 Task: Send an email with the signature Giselle Flores with the subject Thank you for a donation and the message Could you provide me with the sales report for the last quarter? from softage.5@softage.net to softage.10@softage.net and softage.3@softage.net
Action: Mouse moved to (30, 47)
Screenshot: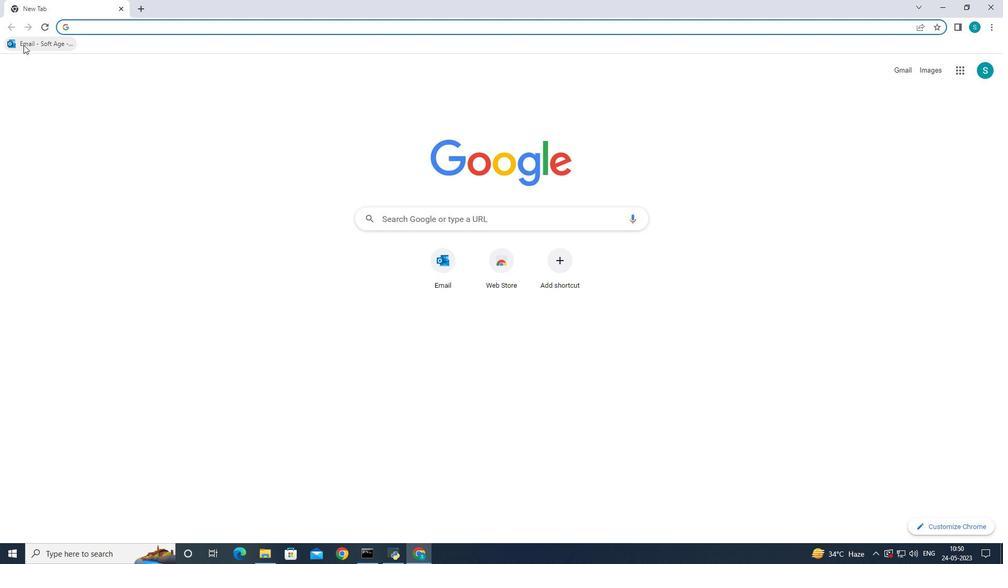 
Action: Mouse pressed left at (30, 47)
Screenshot: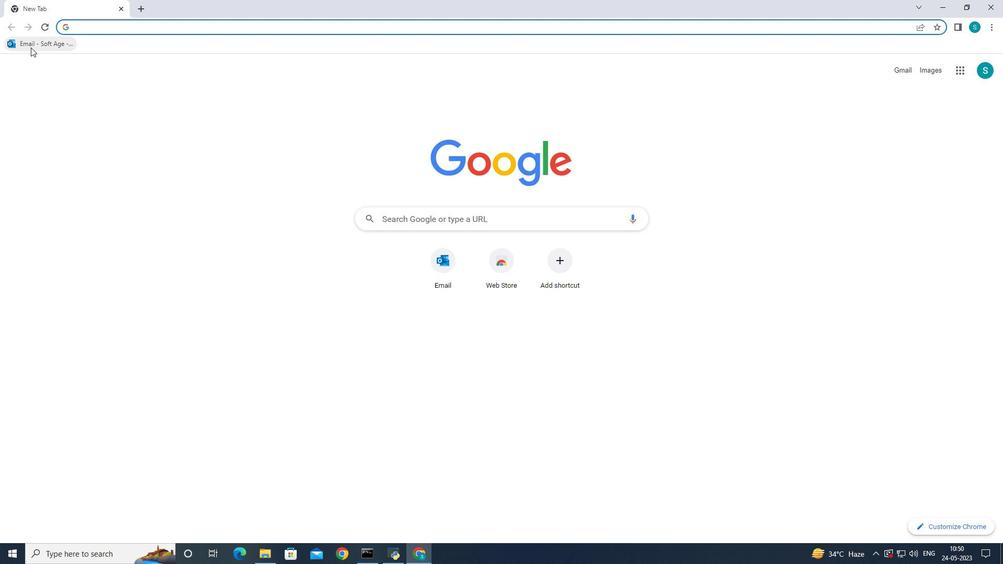 
Action: Mouse moved to (132, 87)
Screenshot: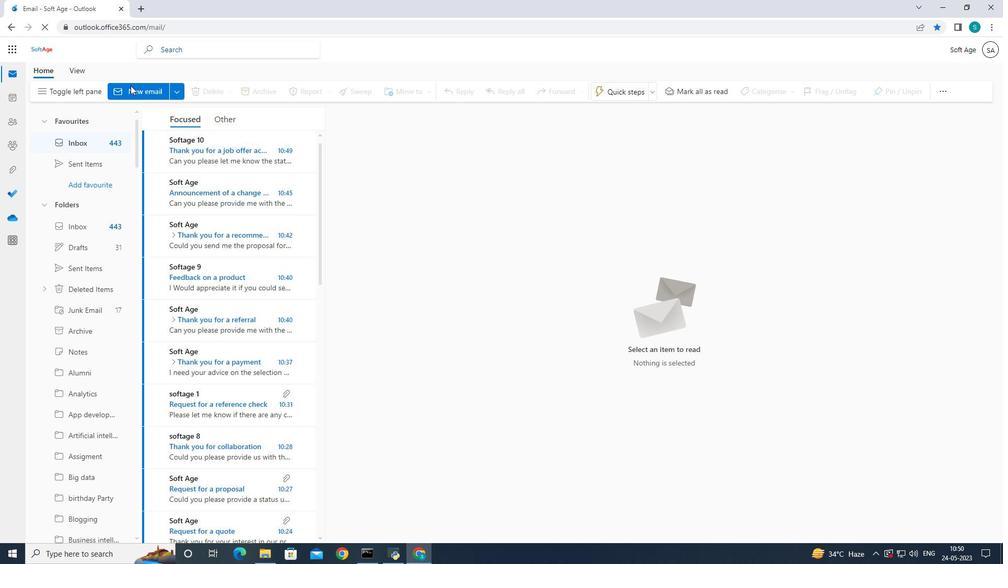 
Action: Mouse pressed left at (132, 87)
Screenshot: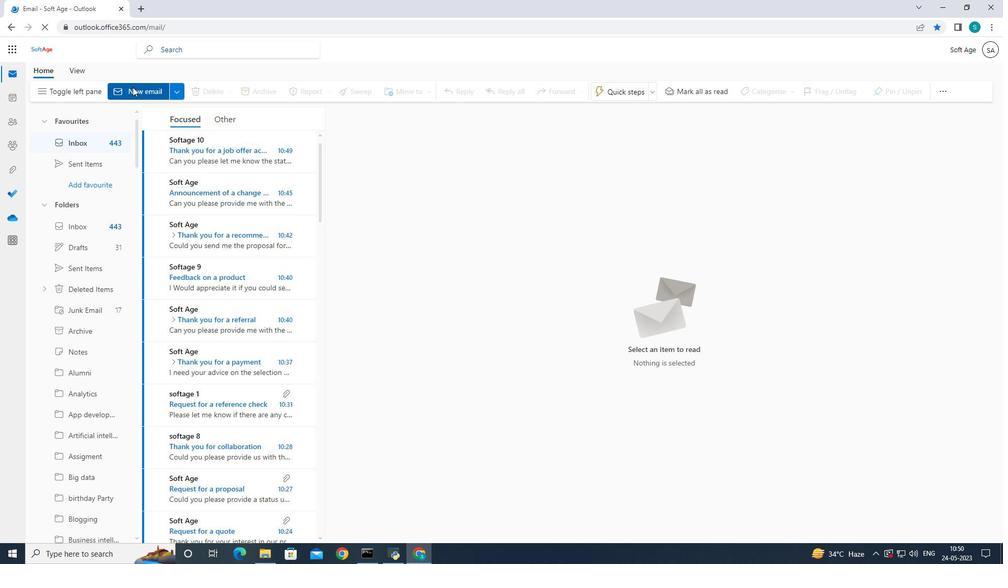
Action: Mouse moved to (133, 87)
Screenshot: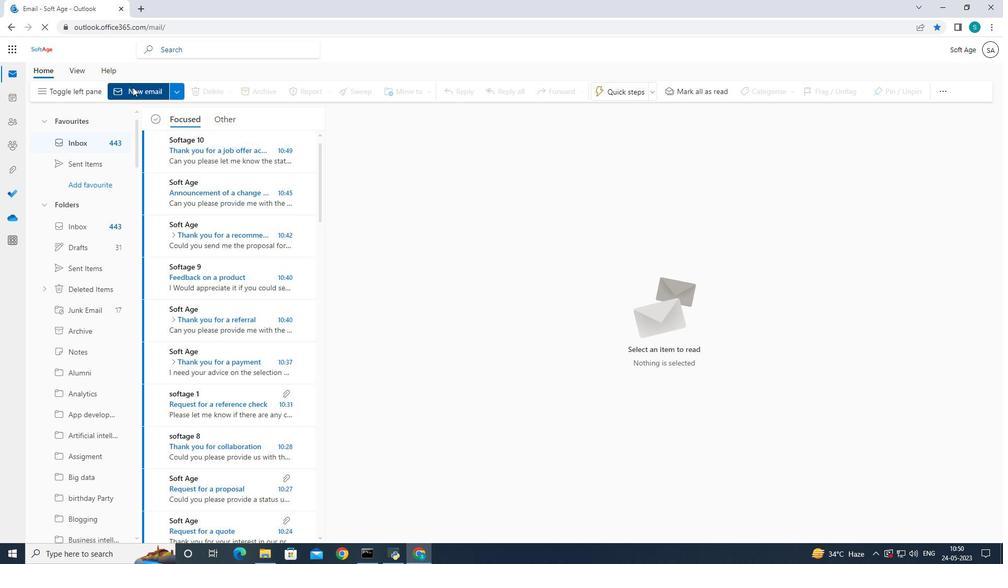 
Action: Mouse pressed left at (133, 87)
Screenshot: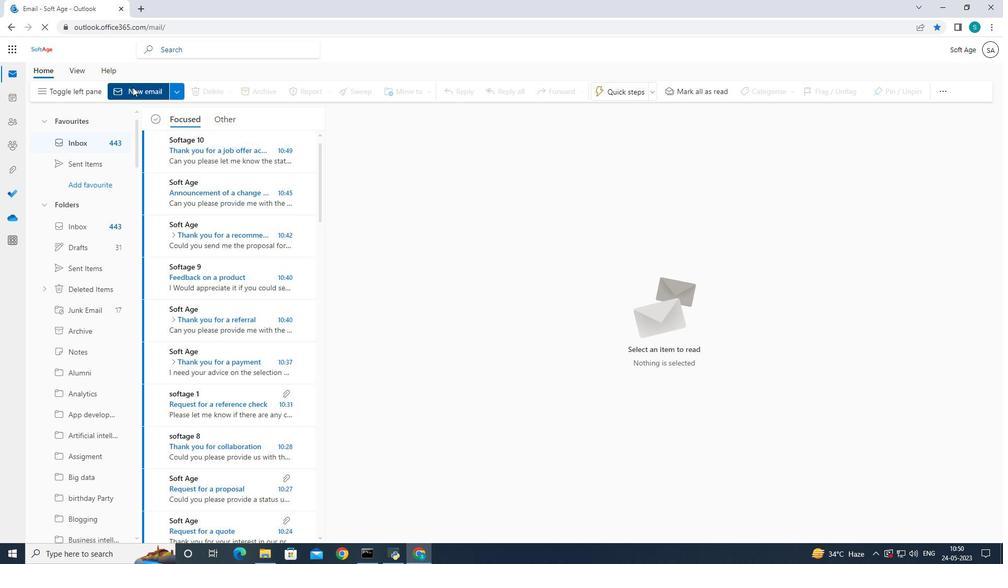 
Action: Mouse moved to (682, 96)
Screenshot: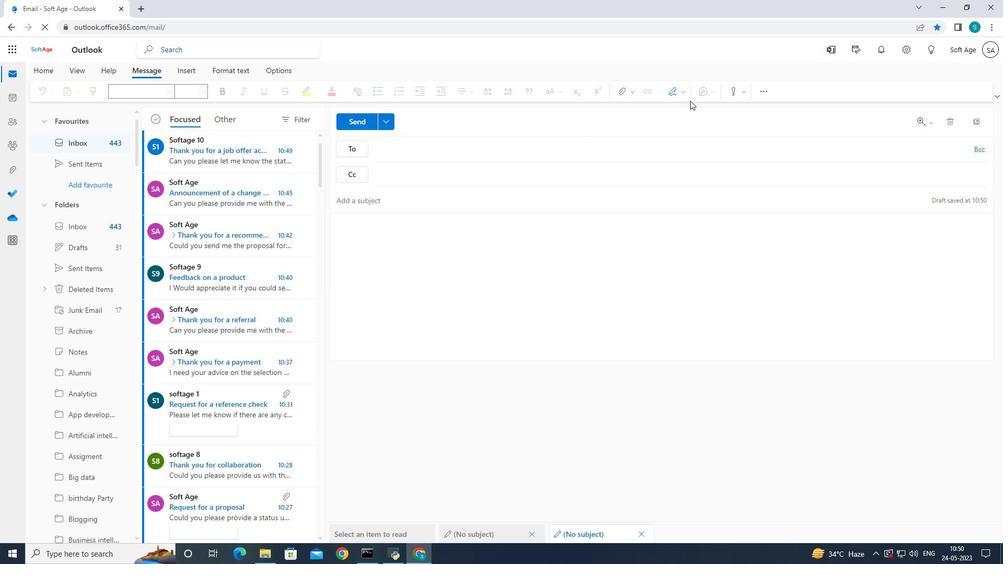 
Action: Mouse pressed left at (682, 96)
Screenshot: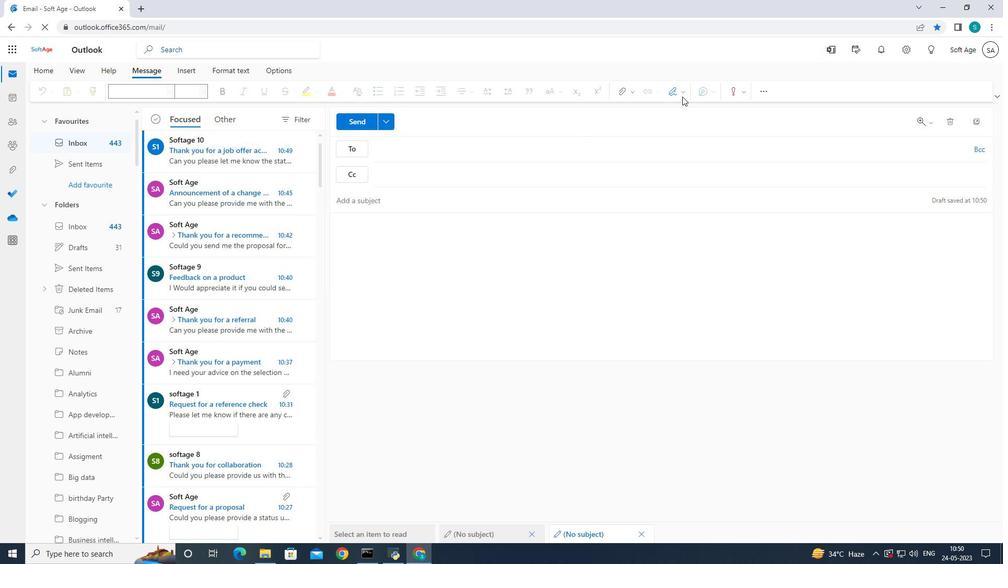 
Action: Mouse moved to (664, 132)
Screenshot: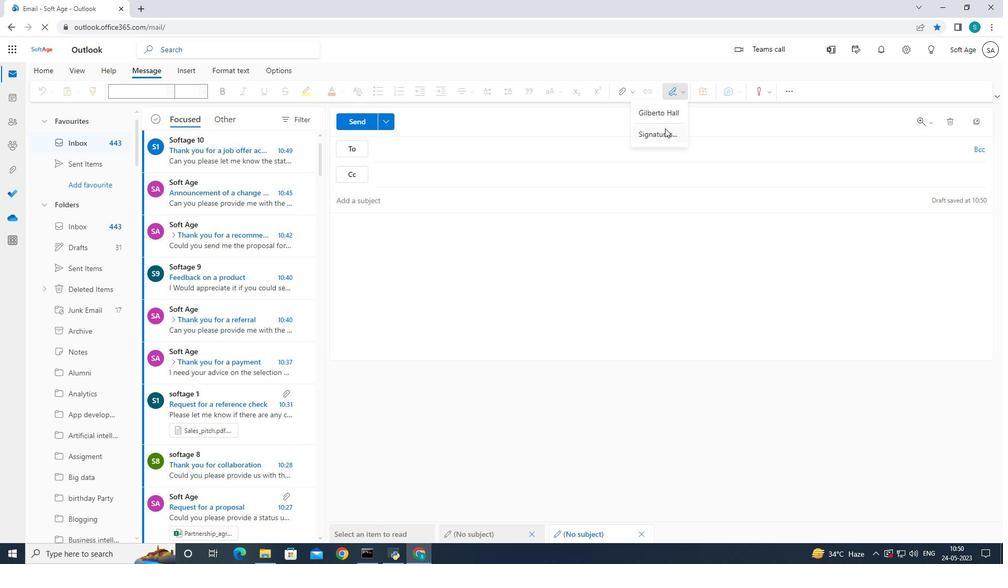 
Action: Mouse pressed left at (664, 132)
Screenshot: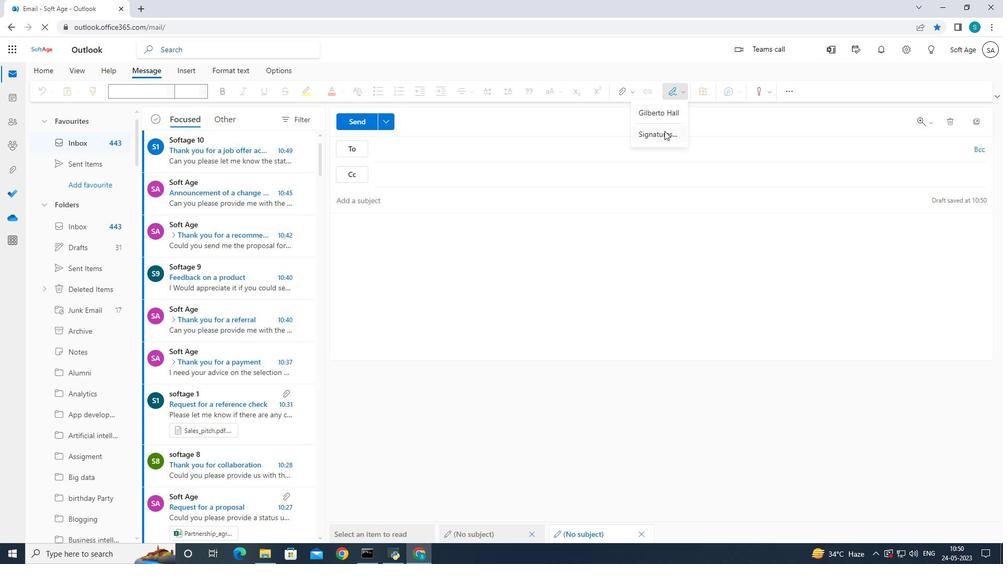 
Action: Mouse moved to (712, 175)
Screenshot: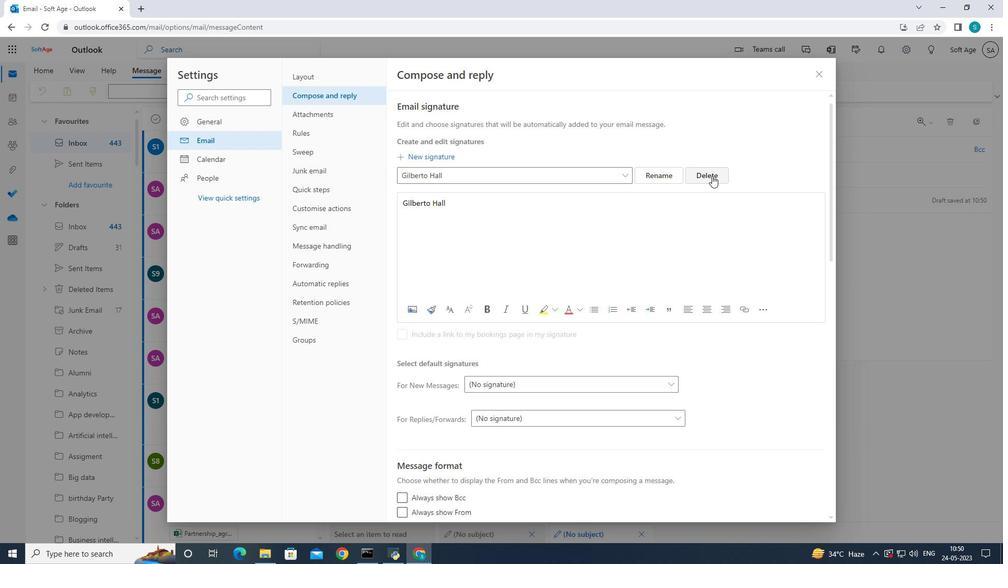 
Action: Mouse pressed left at (712, 175)
Screenshot: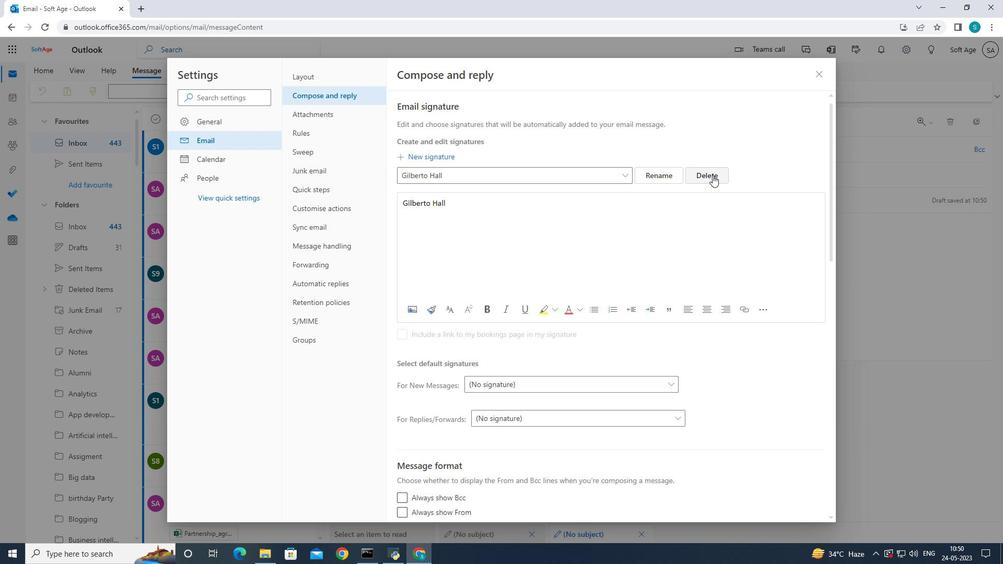 
Action: Mouse moved to (636, 175)
Screenshot: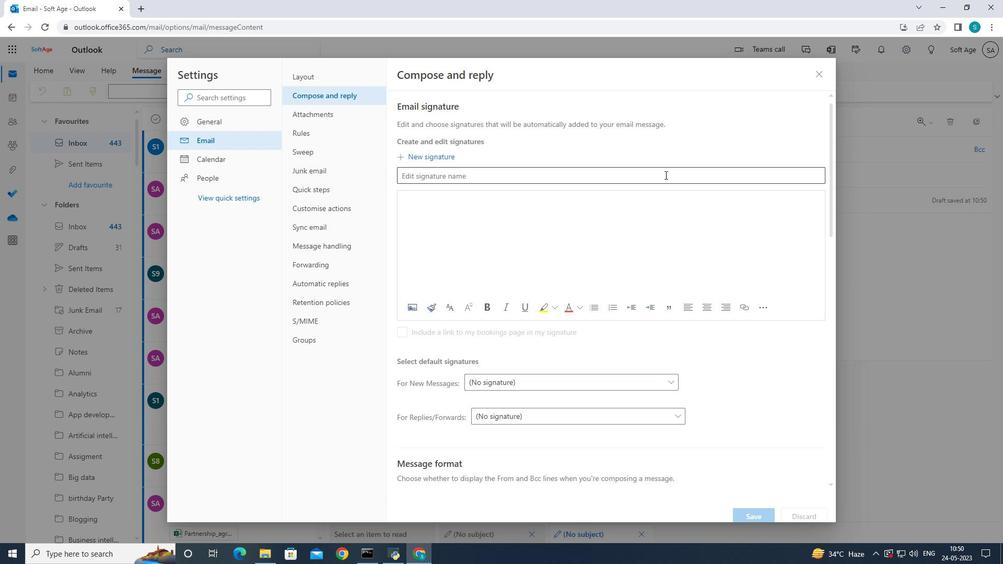 
Action: Mouse pressed left at (636, 175)
Screenshot: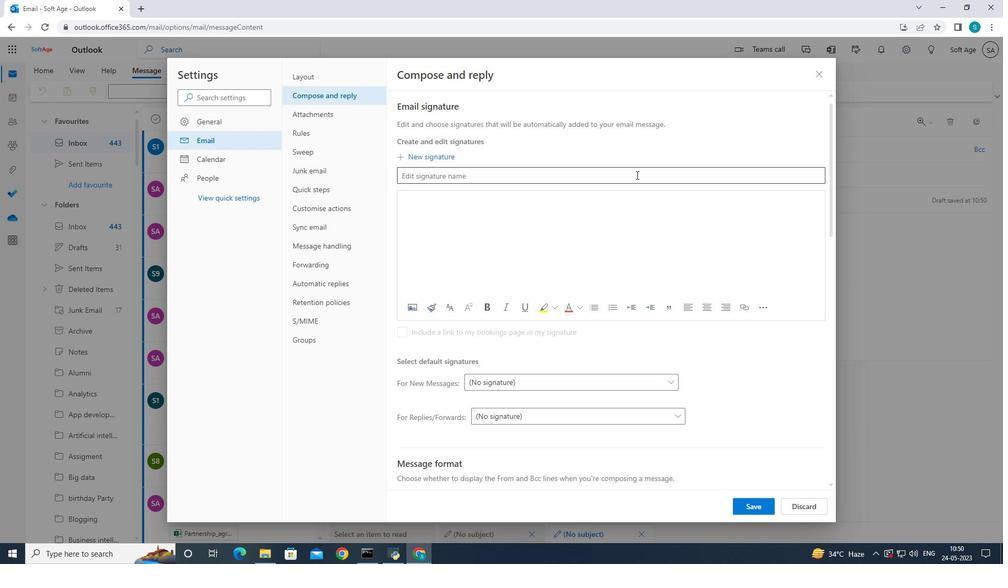 
Action: Mouse moved to (731, 164)
Screenshot: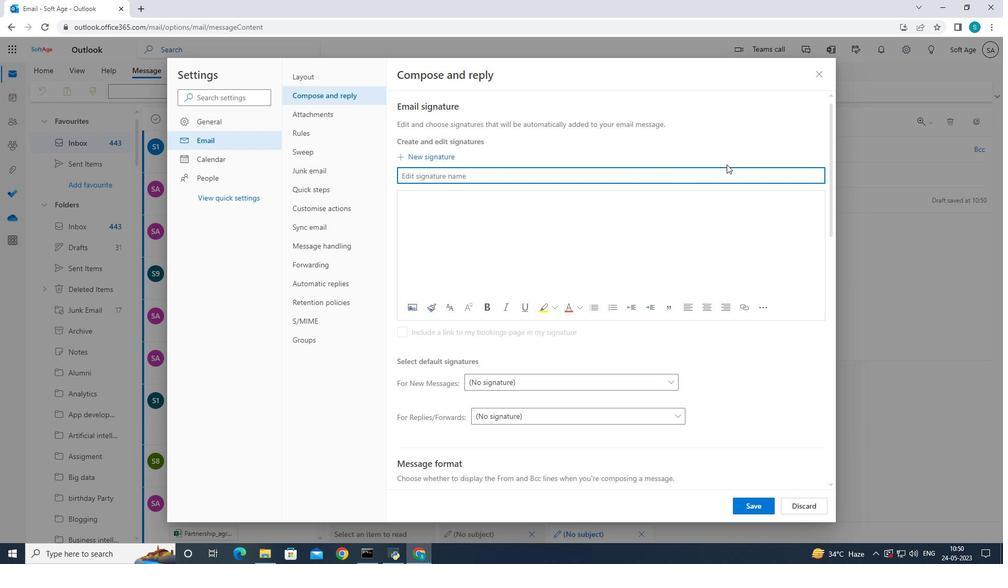 
Action: Key pressed <Key.caps_lock>G<Key.caps_lock>iselle<Key.space><Key.caps_lock>F<Key.caps_lock>lores
Screenshot: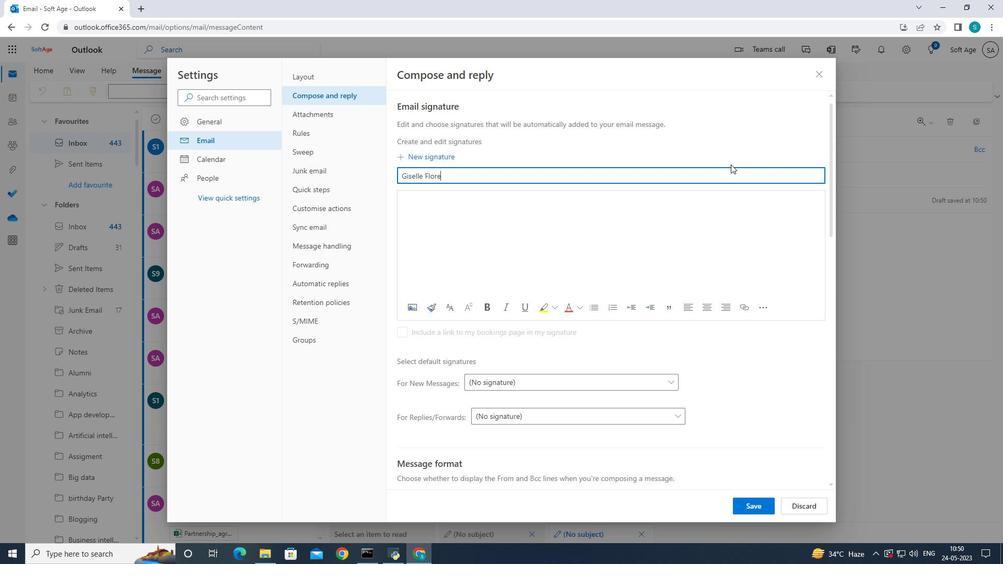 
Action: Mouse moved to (610, 203)
Screenshot: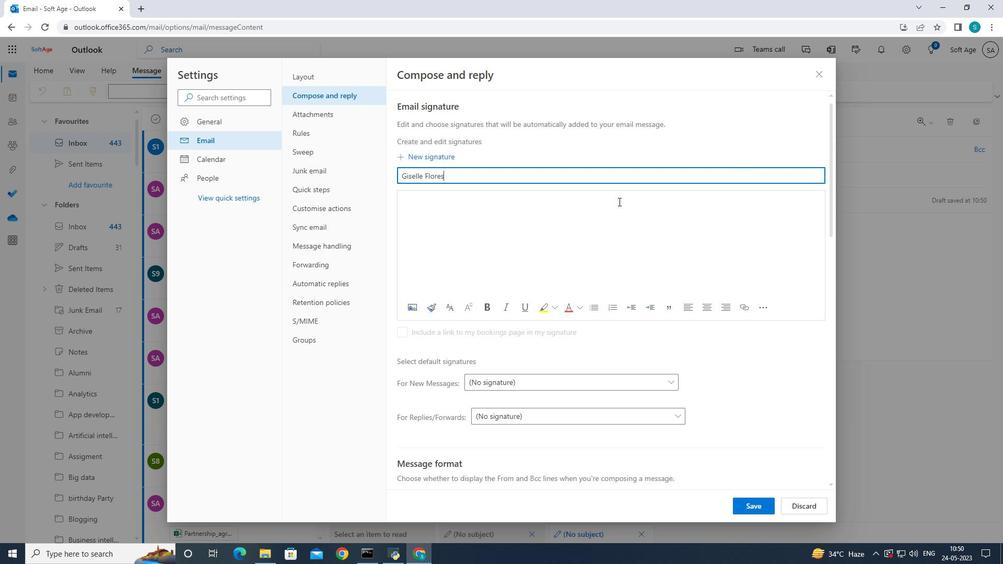 
Action: Mouse pressed left at (610, 203)
Screenshot: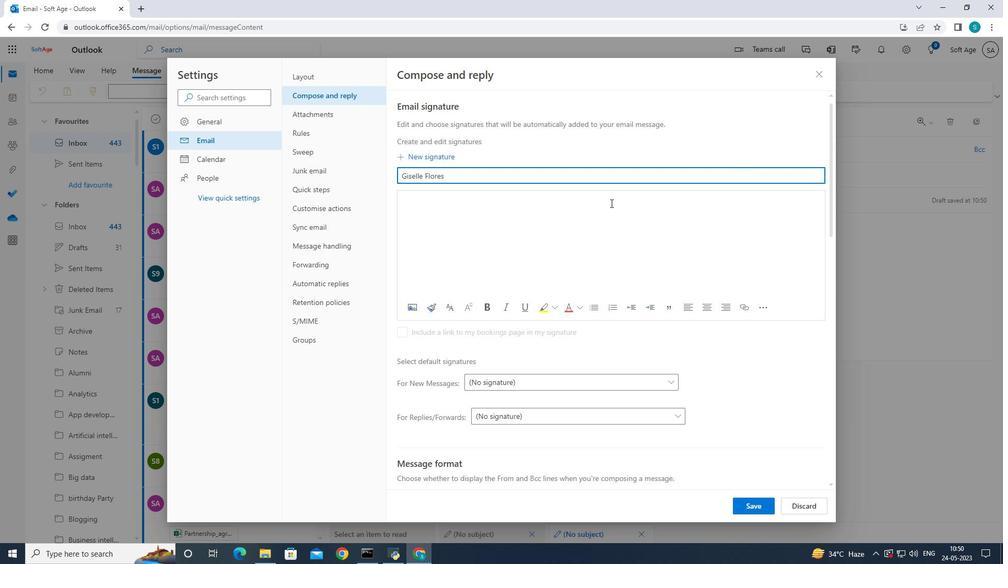 
Action: Key pressed <Key.caps_lock>G<Key.caps_lock>iselle<Key.space><Key.caps_lock>F<Key.caps_lock>lores
Screenshot: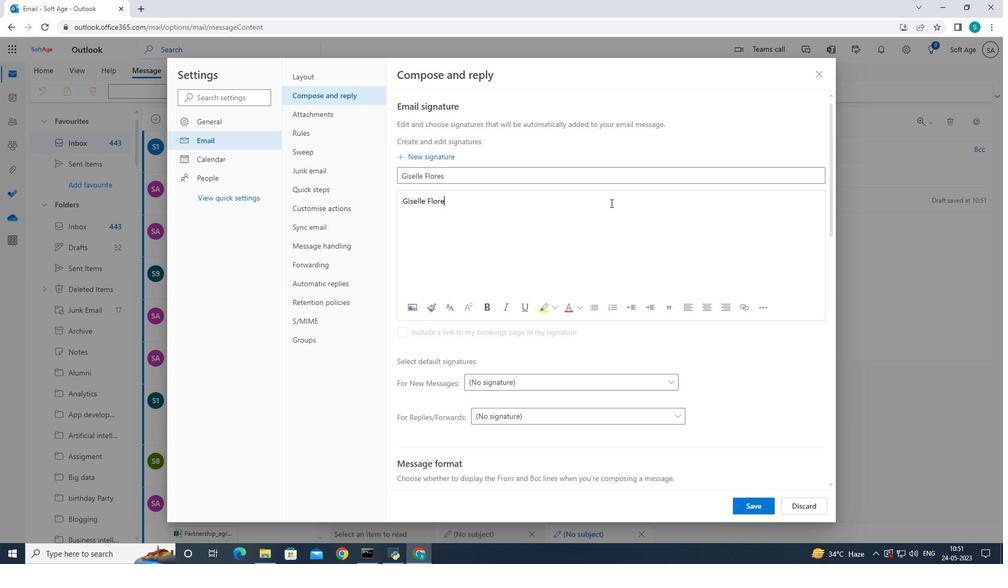 
Action: Mouse moved to (759, 505)
Screenshot: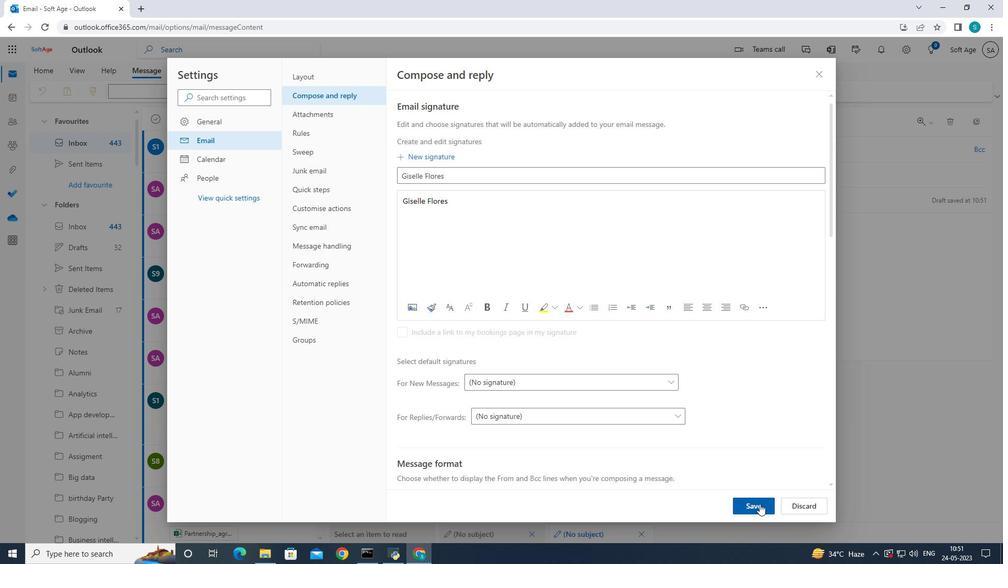 
Action: Mouse pressed left at (759, 505)
Screenshot: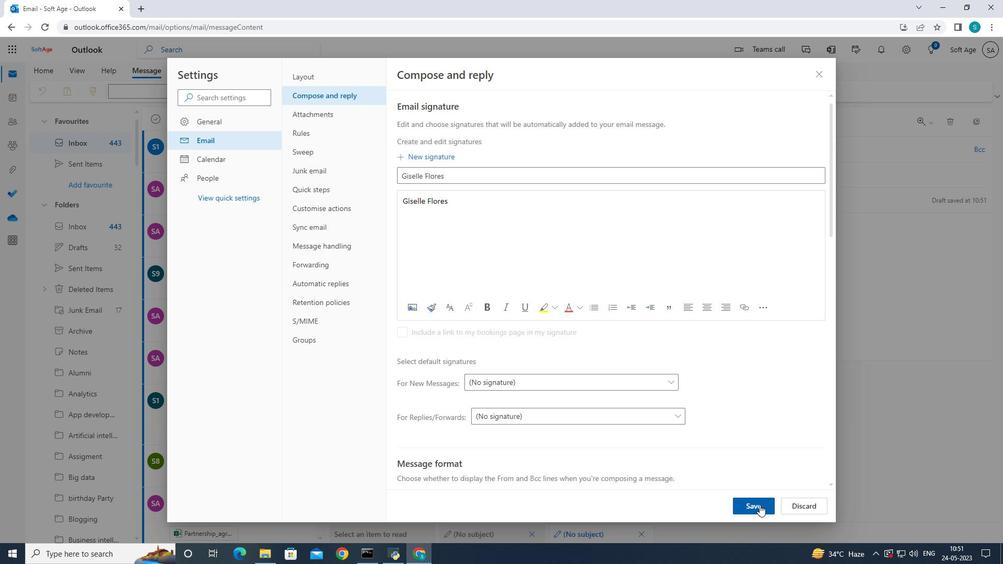 
Action: Mouse moved to (824, 78)
Screenshot: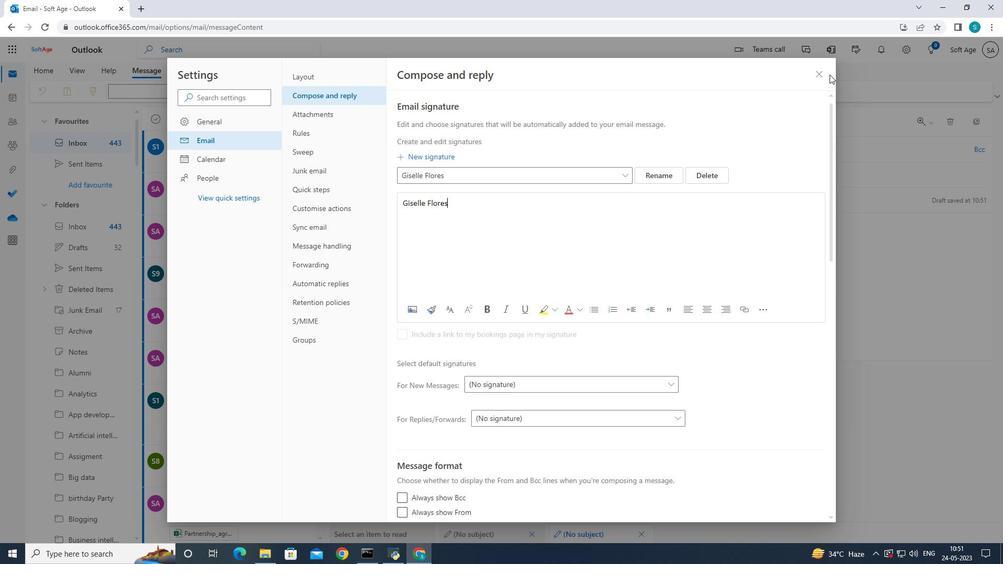 
Action: Mouse pressed left at (824, 78)
Screenshot: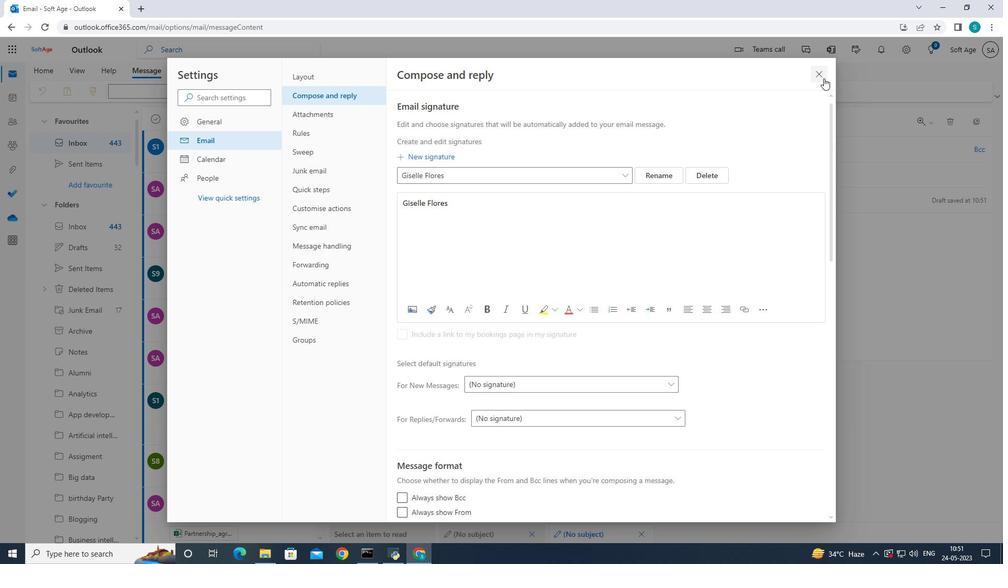 
Action: Mouse moved to (420, 199)
Screenshot: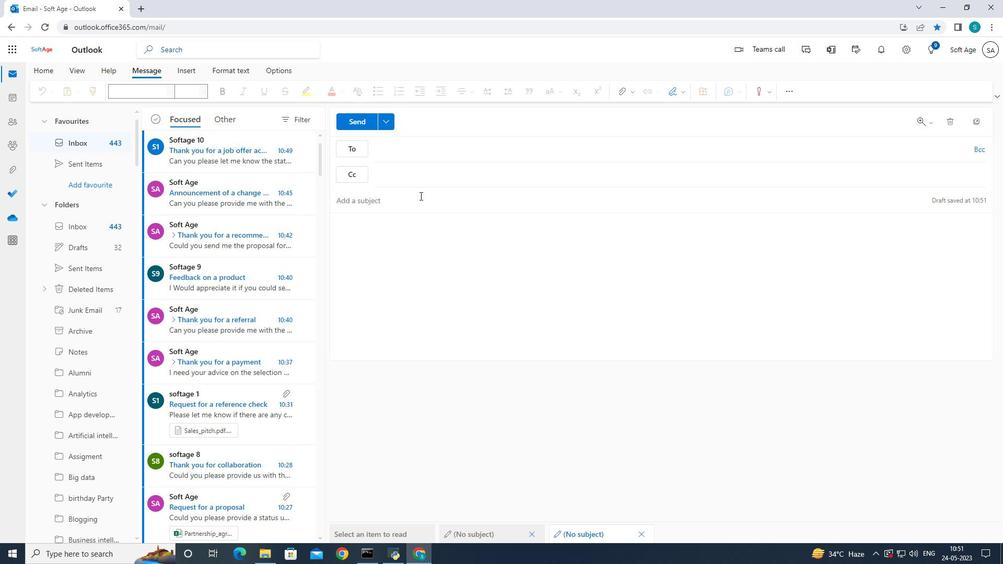 
Action: Mouse pressed left at (420, 199)
Screenshot: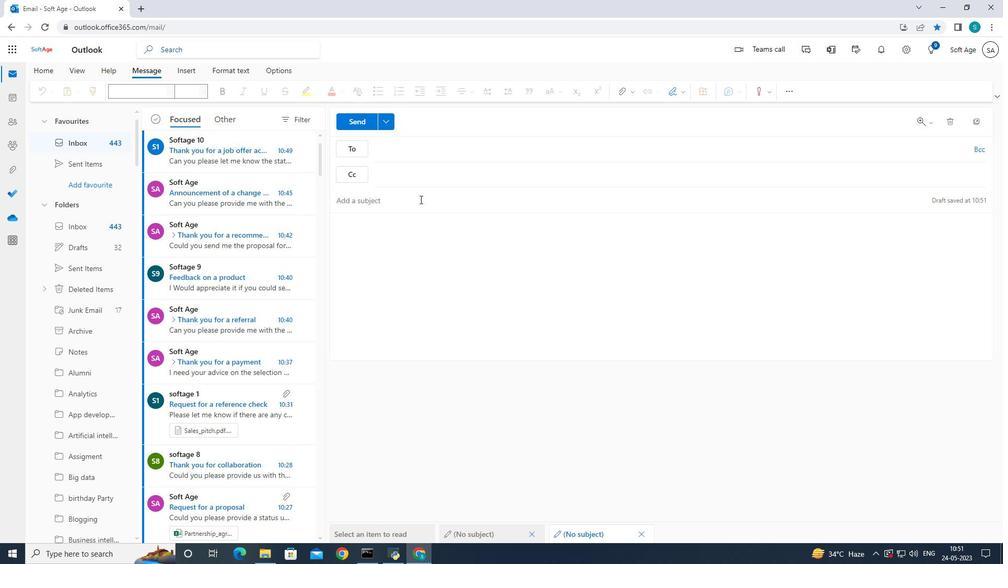 
Action: Mouse moved to (518, 205)
Screenshot: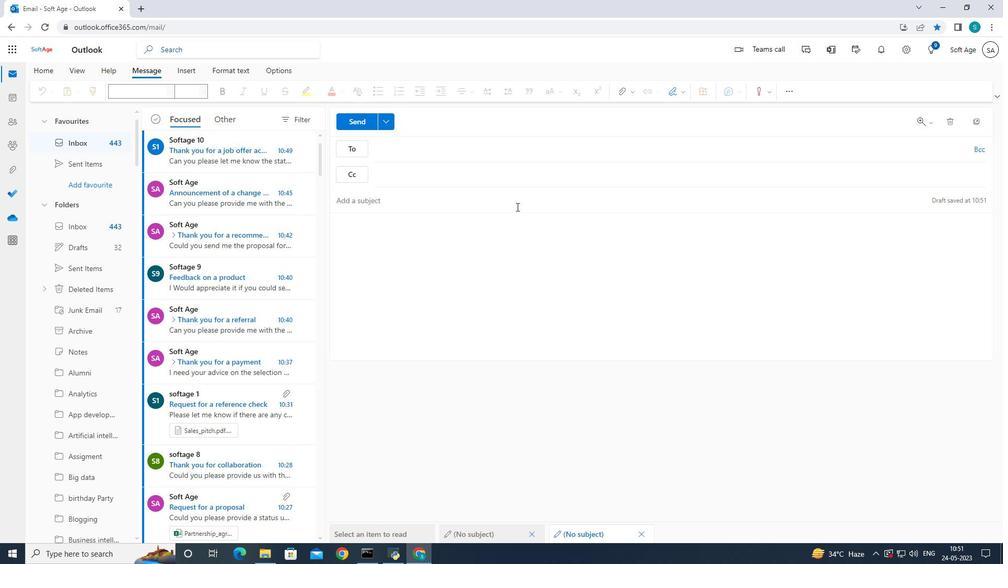 
Action: Key pressed <Key.caps_lock>T<Key.caps_lock>hank<Key.space>you<Key.space>for<Key.space>a<Key.space>donation
Screenshot: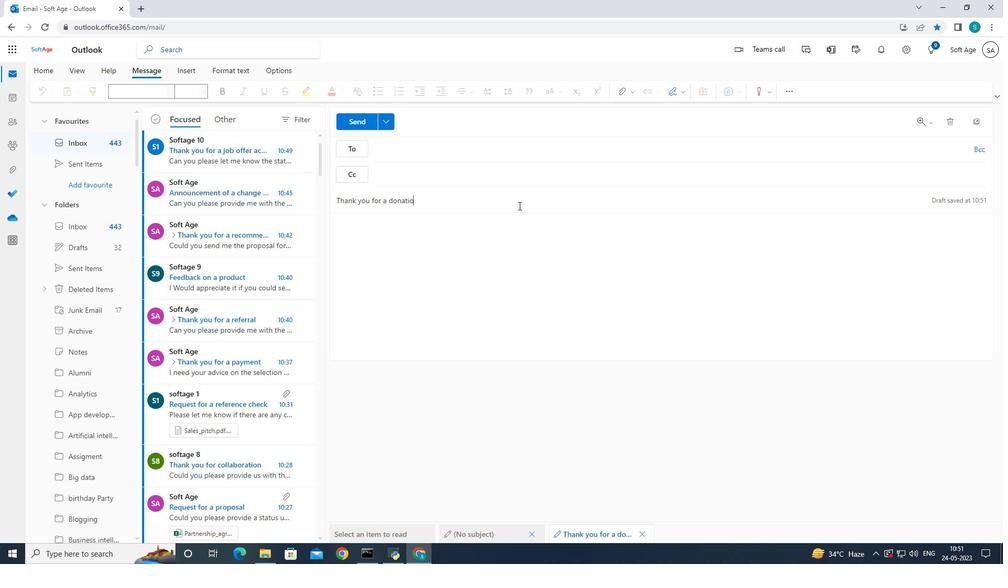
Action: Mouse moved to (376, 239)
Screenshot: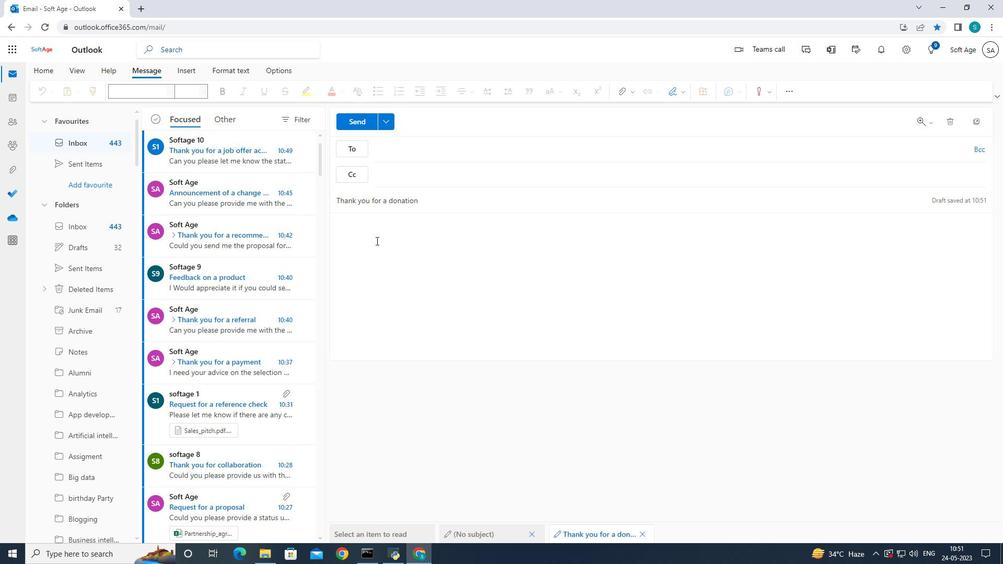 
Action: Mouse pressed left at (376, 239)
Screenshot: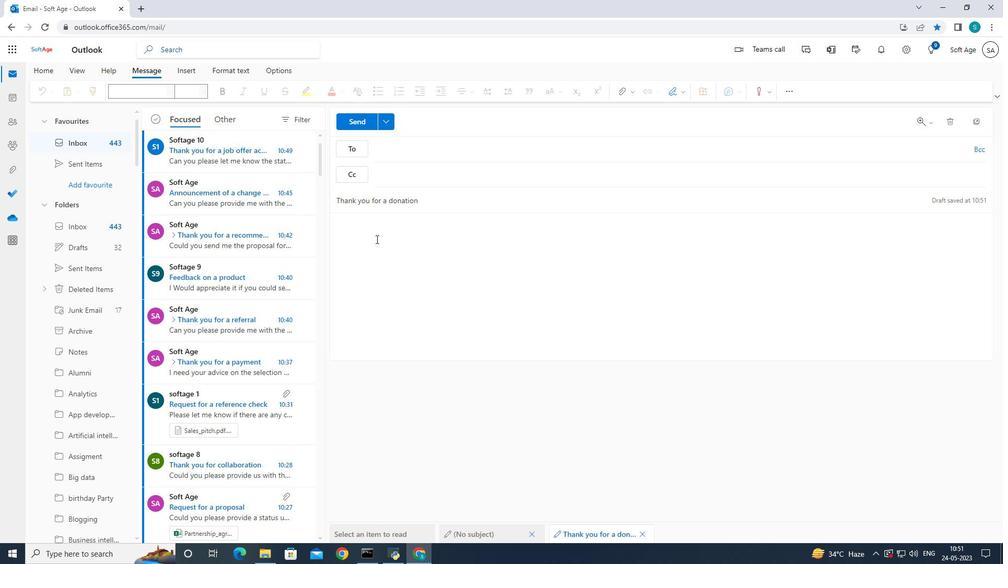 
Action: Mouse moved to (686, 94)
Screenshot: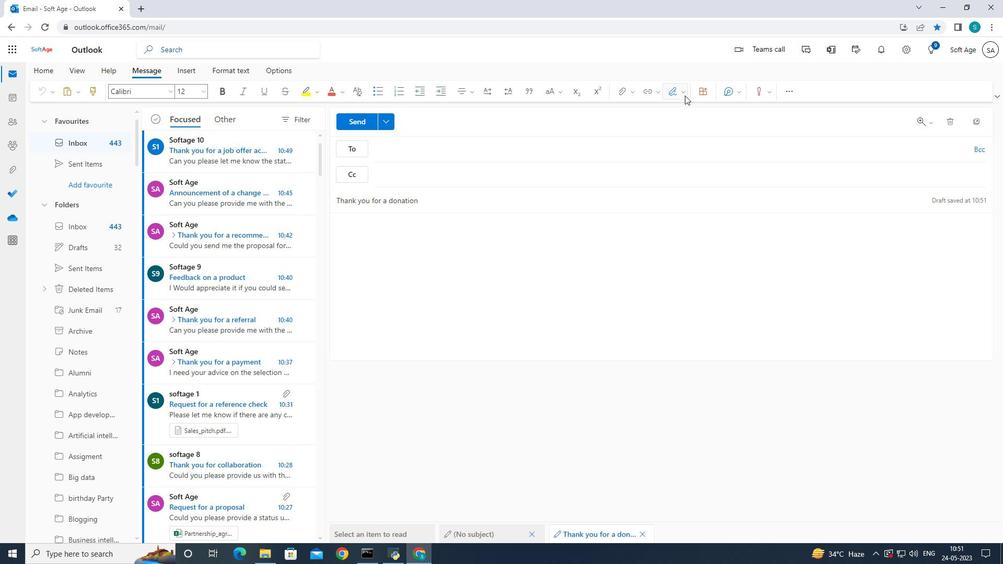 
Action: Mouse pressed left at (686, 94)
Screenshot: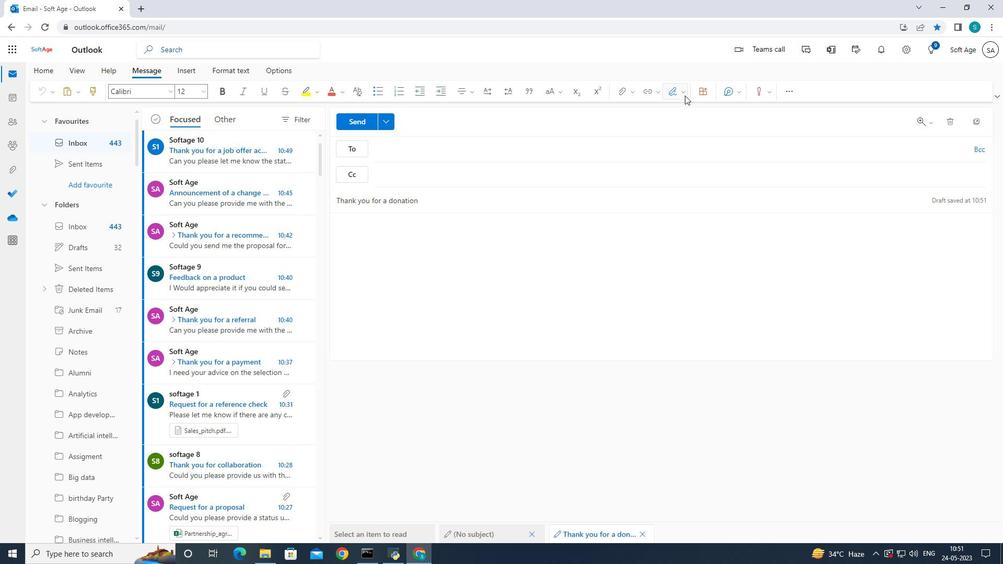 
Action: Mouse moved to (675, 108)
Screenshot: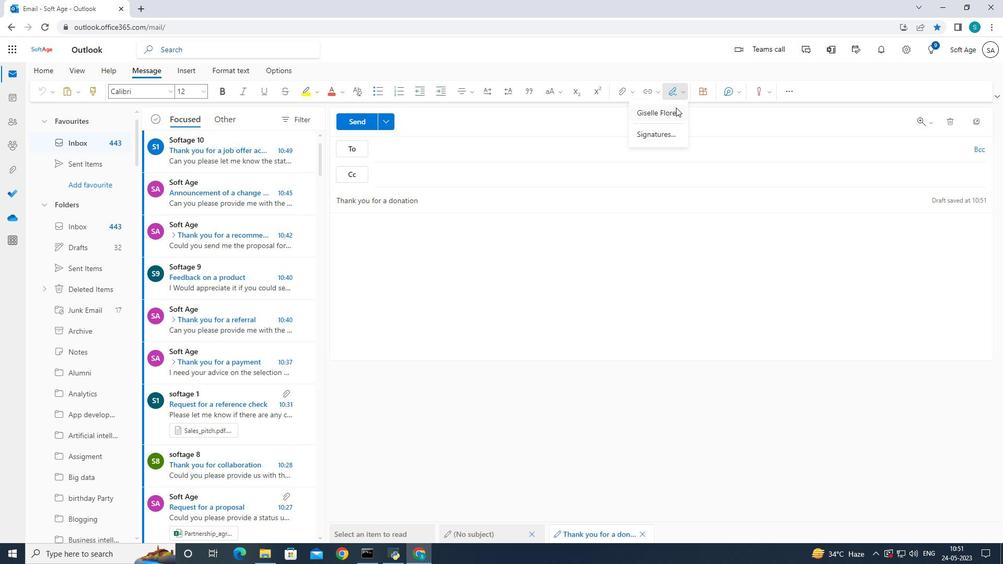 
Action: Mouse pressed left at (675, 108)
Screenshot: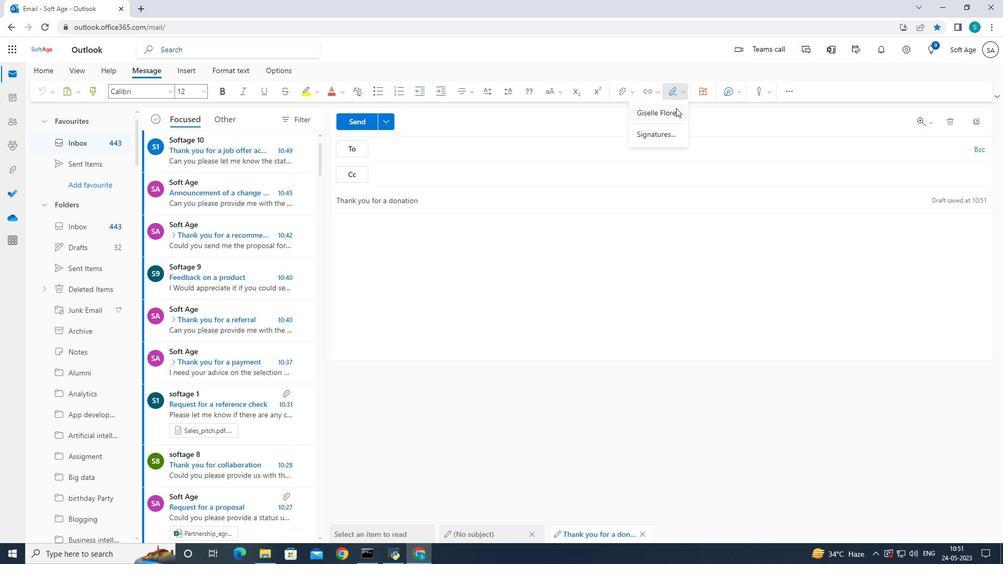 
Action: Mouse moved to (648, 172)
Screenshot: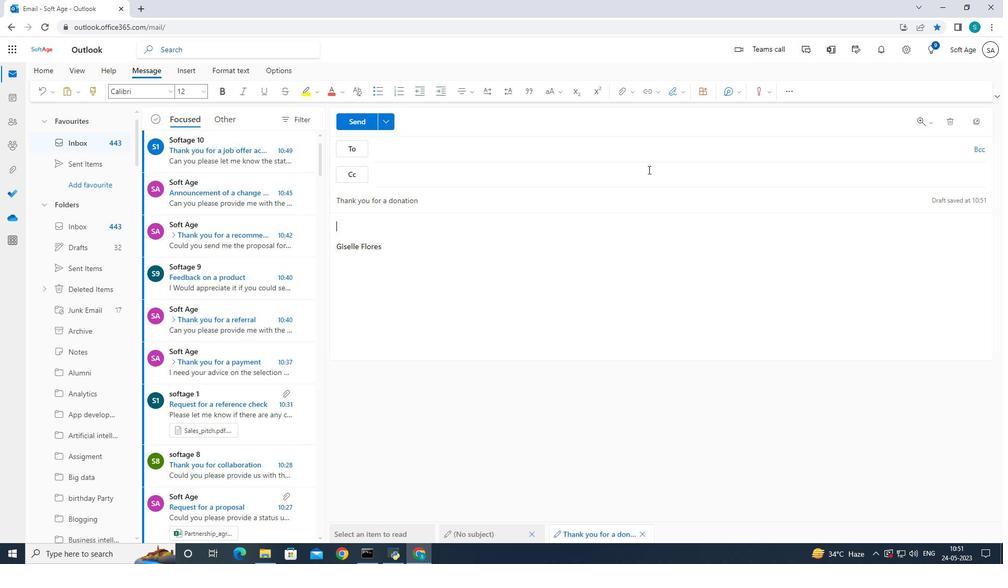 
Action: Key pressed <Key.caps_lock>C<Key.caps_lock>ould<Key.space>you<Key.space>provide<Key.space>me<Key.space>with<Key.space>the<Key.space>sales<Key.space>report<Key.space>for<Key.space>the<Key.space>last<Key.space>quater<Key.shift_r>?
Screenshot: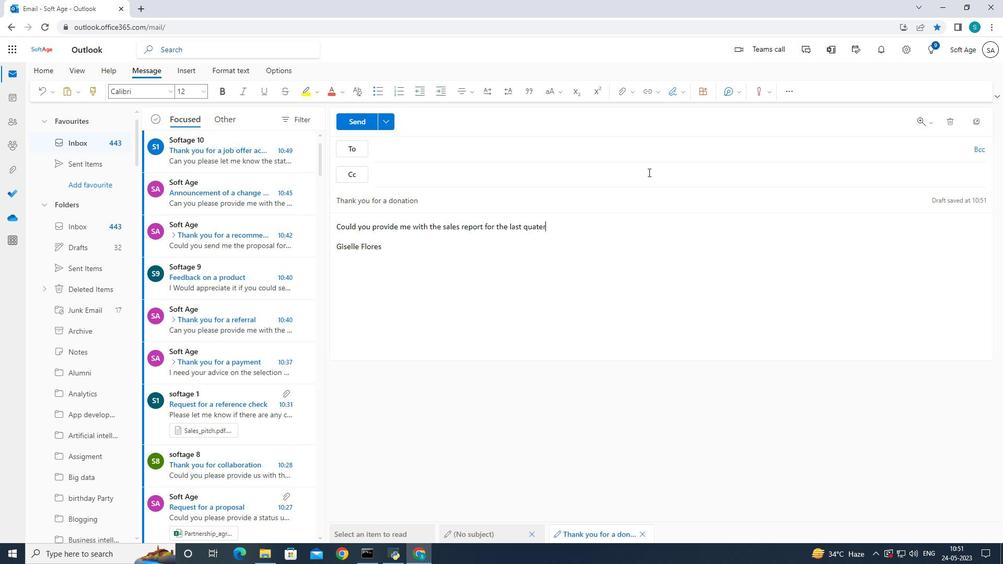 
Action: Mouse moved to (408, 152)
Screenshot: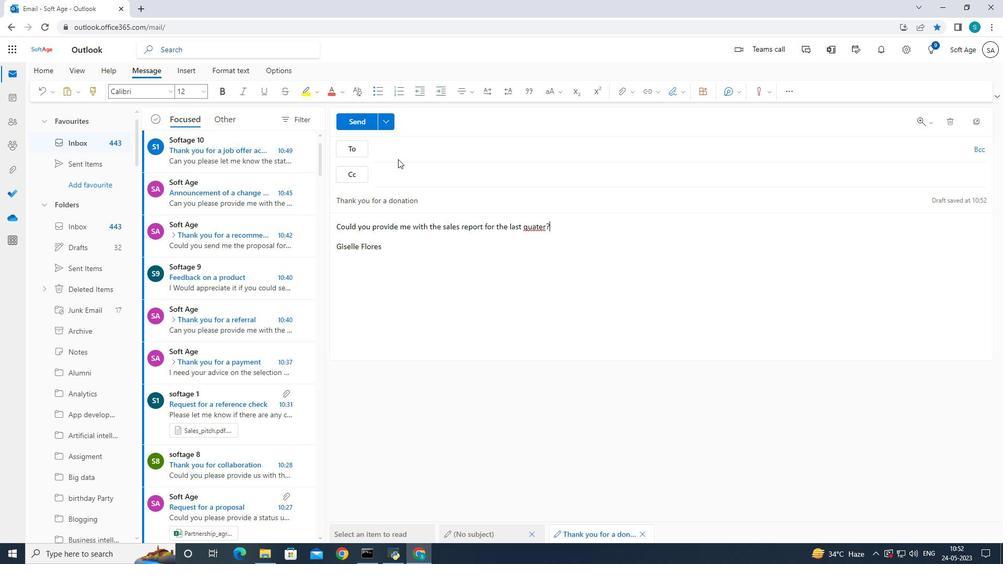 
Action: Mouse pressed left at (408, 152)
Screenshot: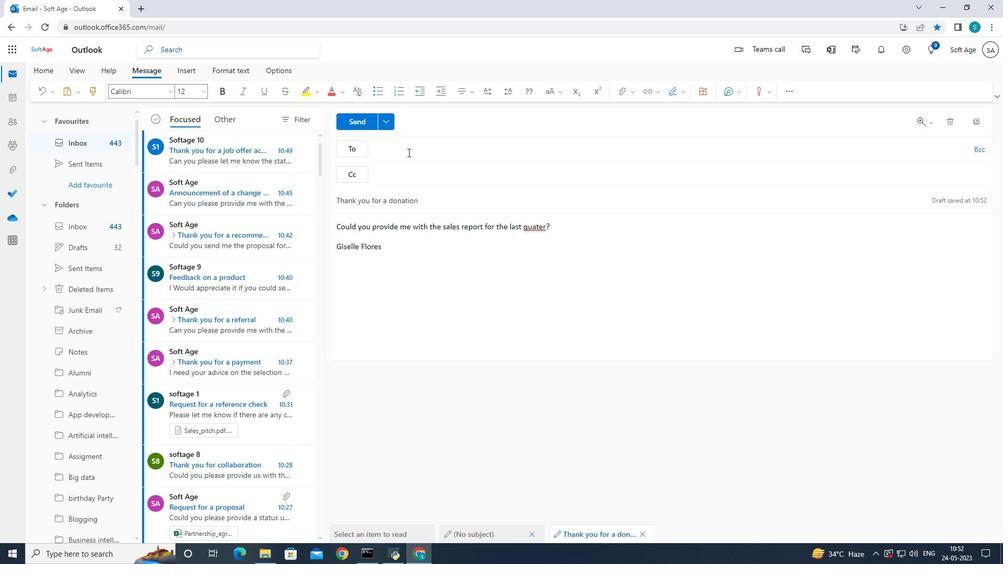 
Action: Mouse moved to (571, 227)
Screenshot: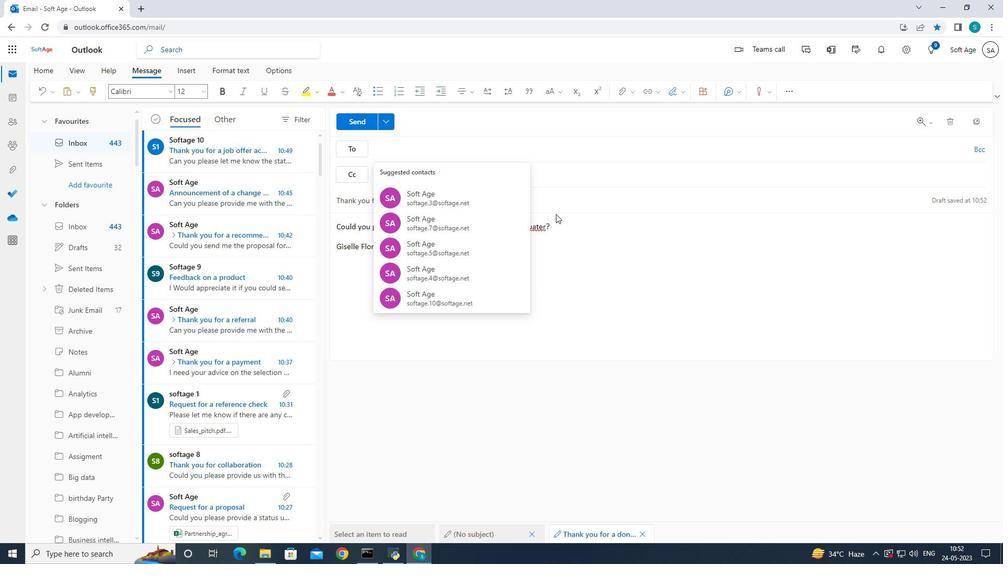
Action: Key pressed sog<Key.backspace>ftage.10<Key.shift>@softage.net<Key.enter>softage.3<Key.shift>@softage.net<Key.enter>
Screenshot: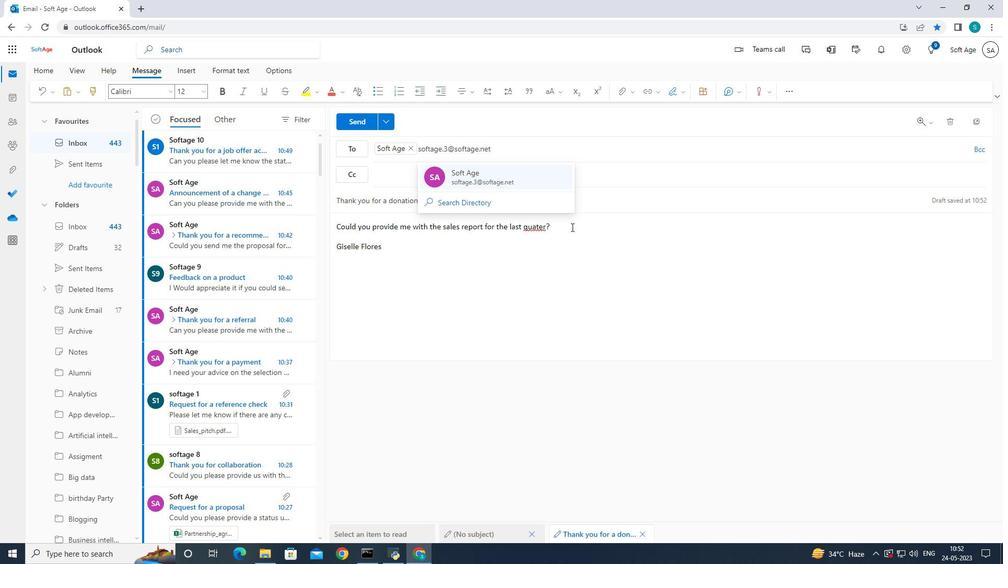 
Action: Mouse moved to (536, 225)
Screenshot: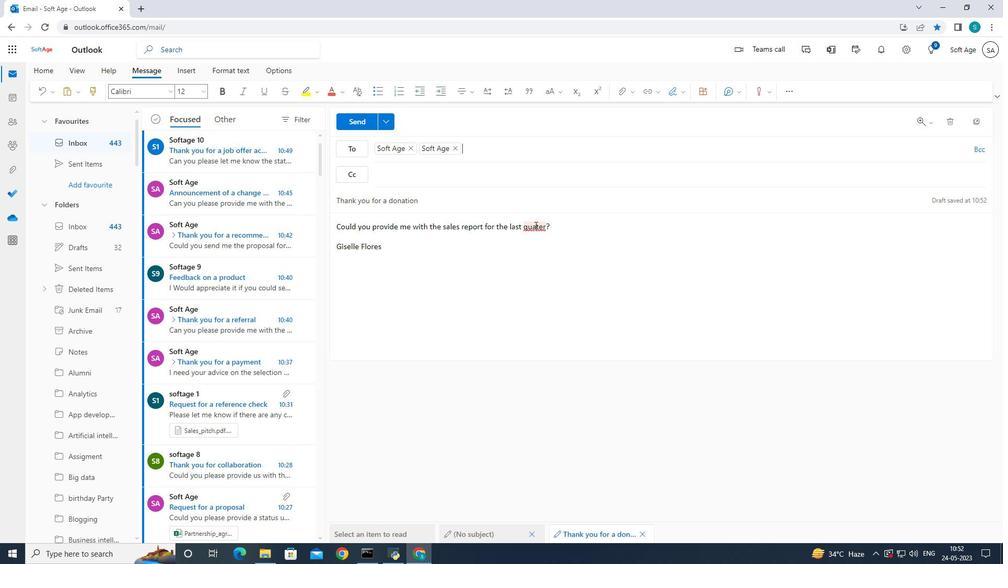 
Action: Mouse pressed left at (536, 225)
Screenshot: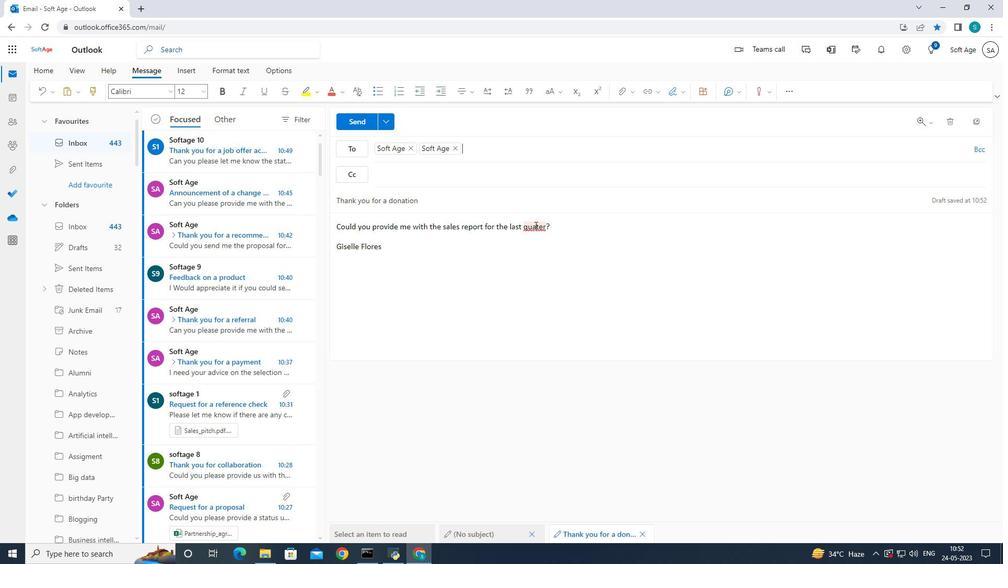 
Action: Mouse moved to (552, 223)
Screenshot: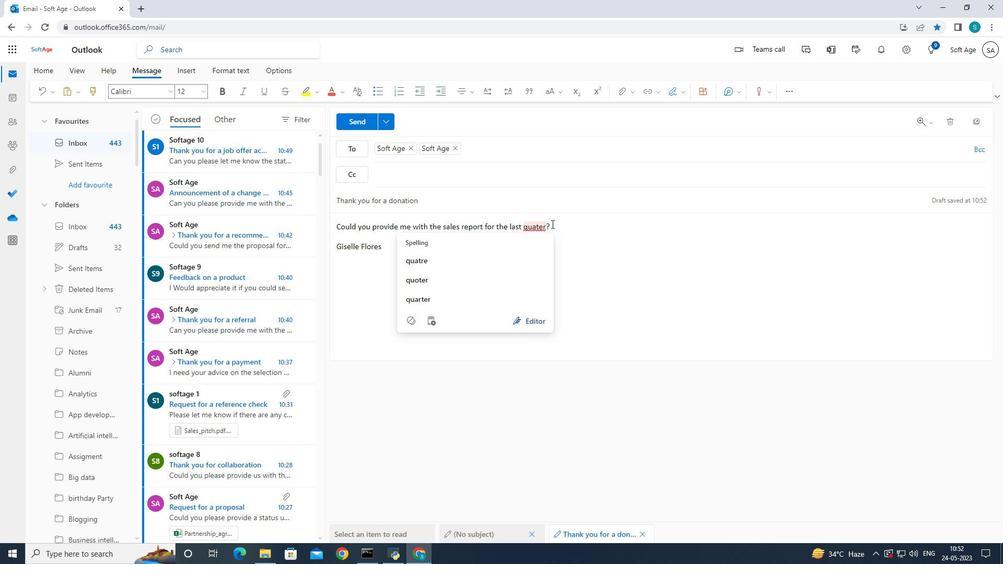 
Action: Key pressed r
Screenshot: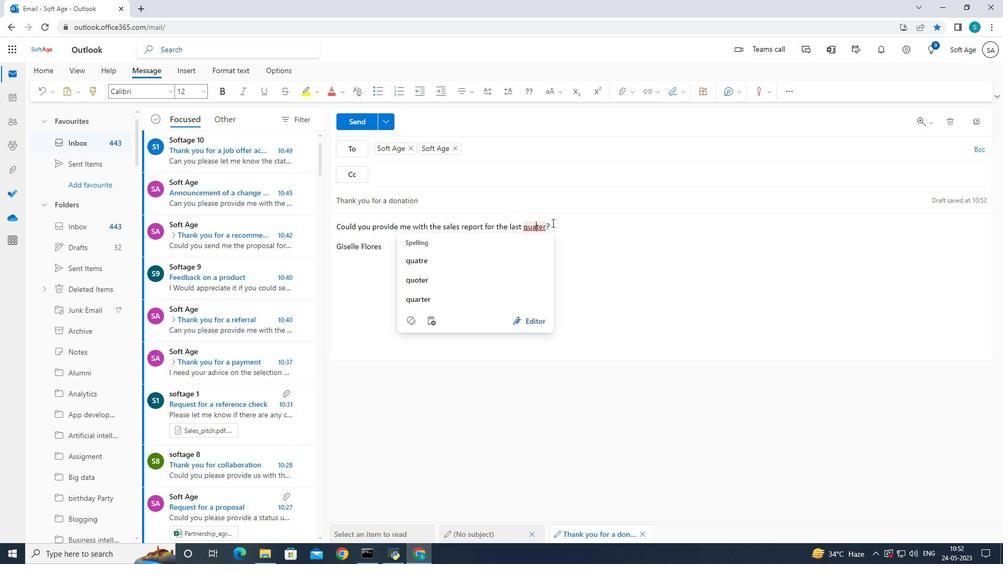 
Action: Mouse moved to (366, 119)
Screenshot: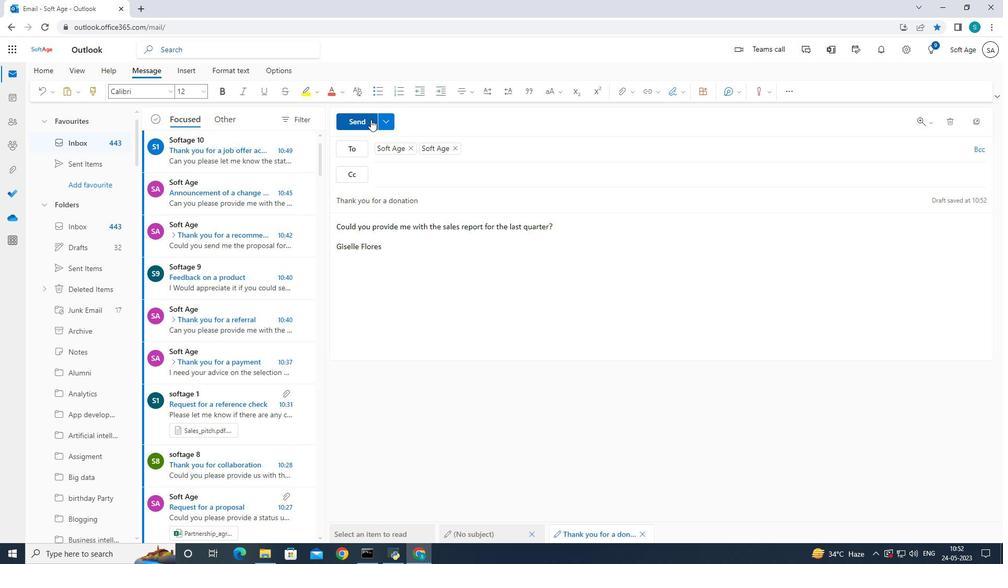 
Action: Mouse pressed left at (366, 119)
Screenshot: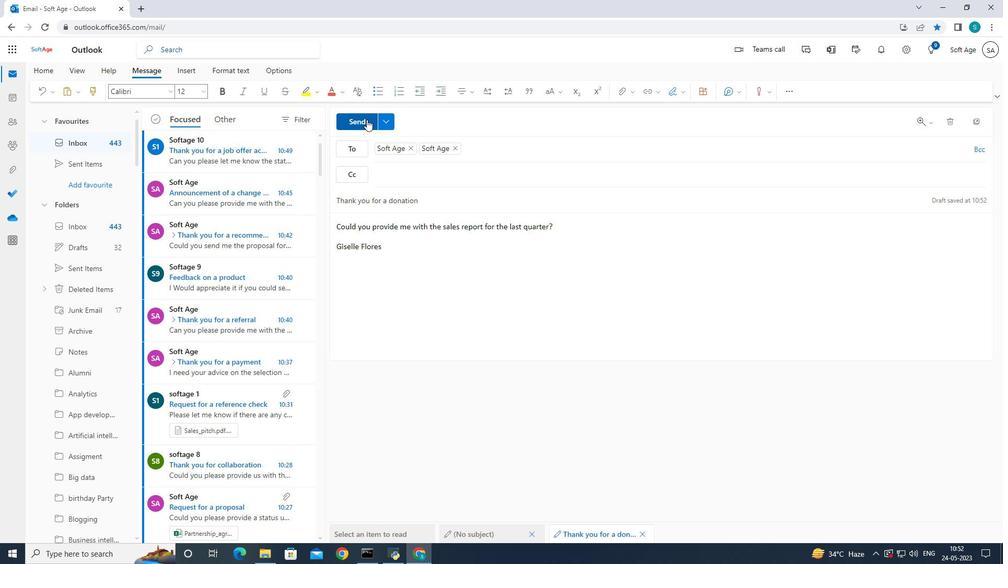 
Action: Mouse moved to (366, 119)
Screenshot: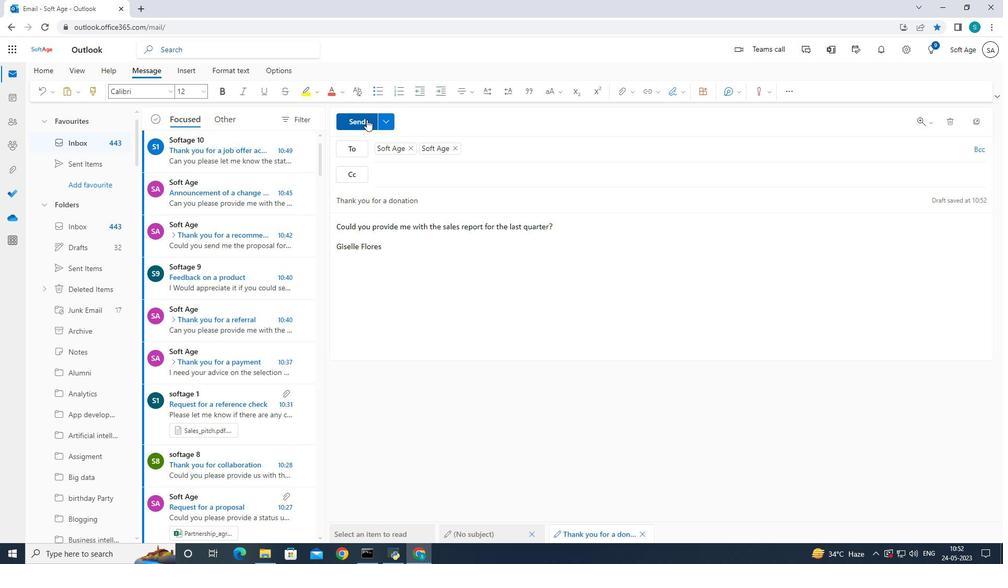 
